 Task: Find the distance between New York City and Montauk Point.
Action: Key pressed ew<Key.space>
Screenshot: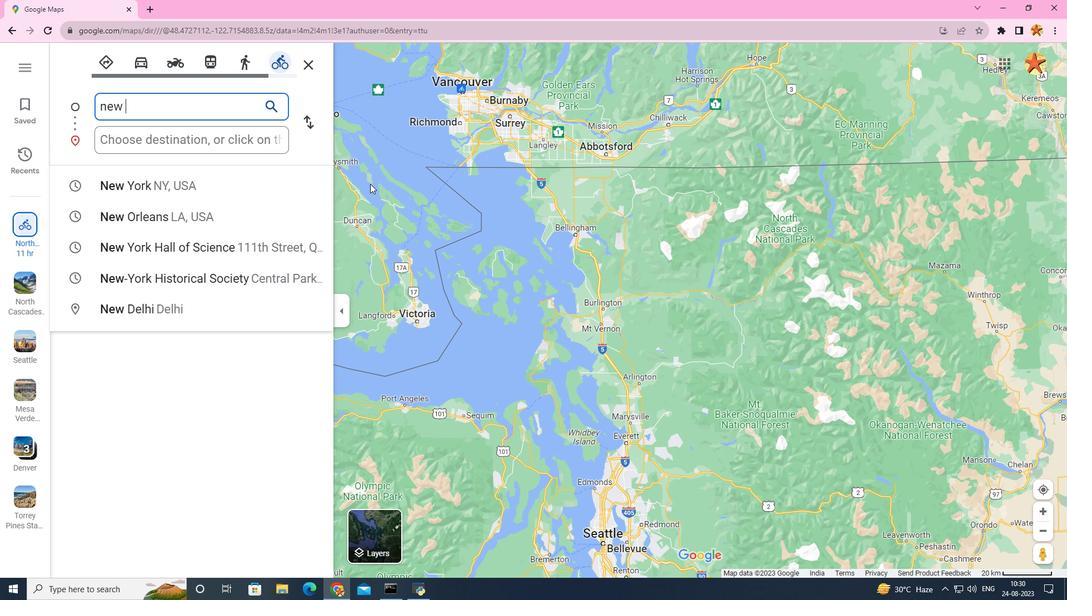 
Action: Mouse moved to (285, 187)
Screenshot: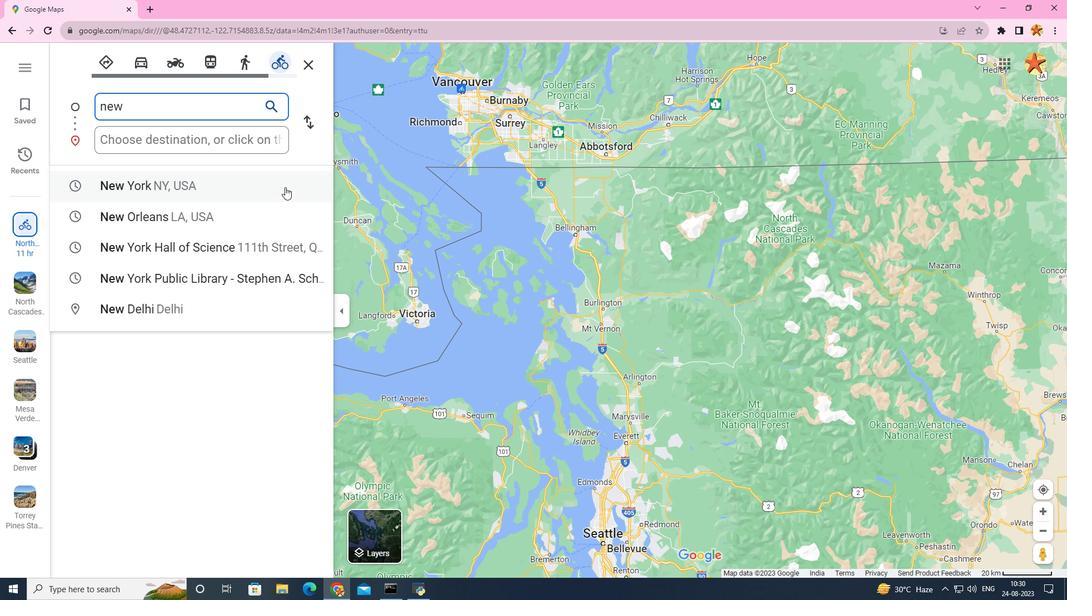 
Action: Mouse pressed left at (285, 187)
Screenshot: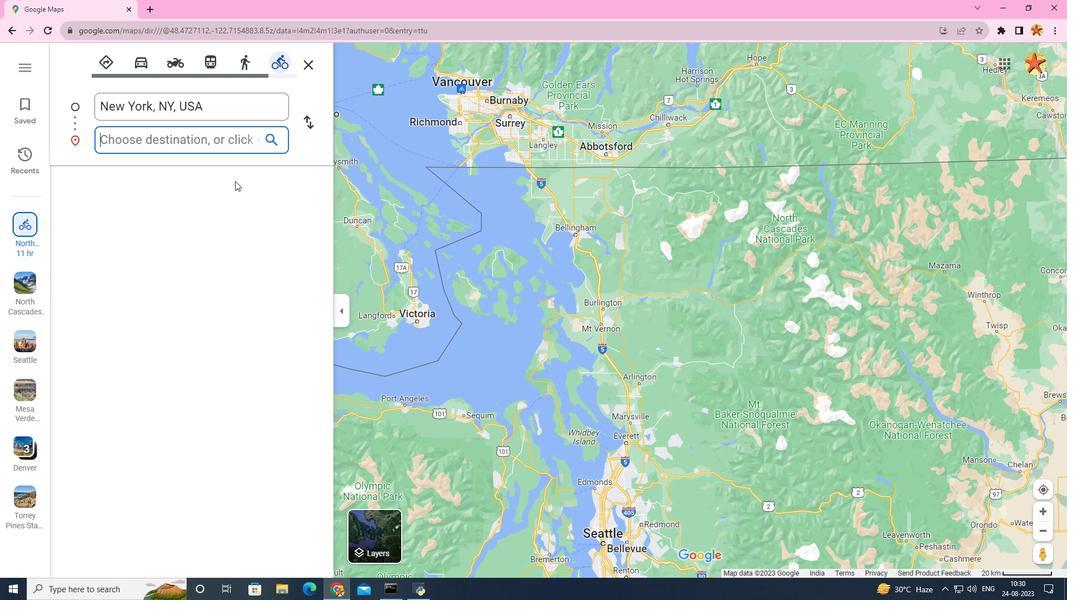 
Action: Mouse moved to (160, 133)
Screenshot: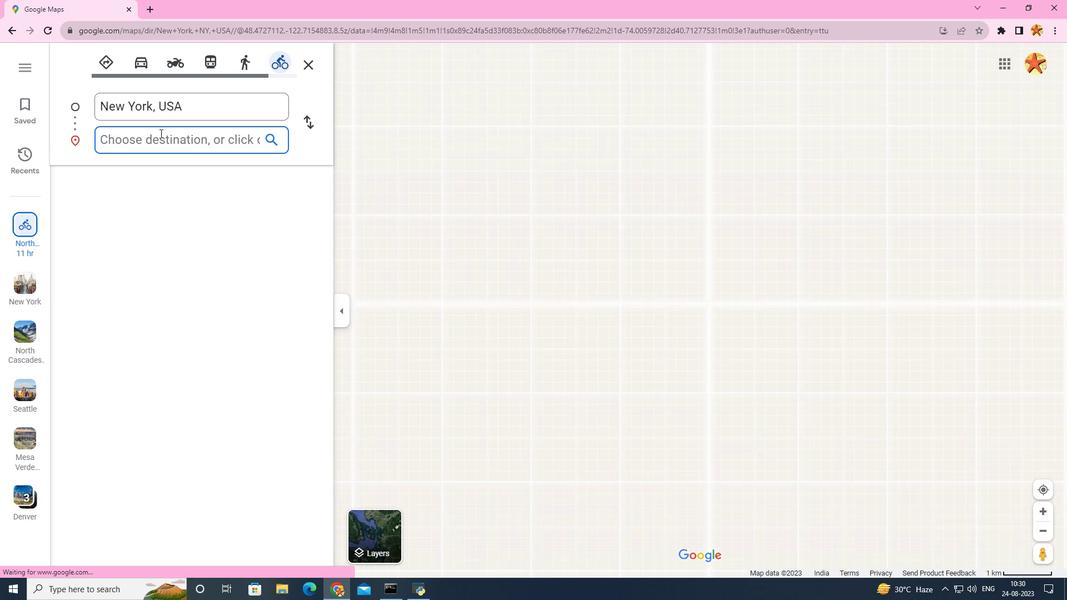 
Action: Mouse pressed left at (160, 133)
Screenshot: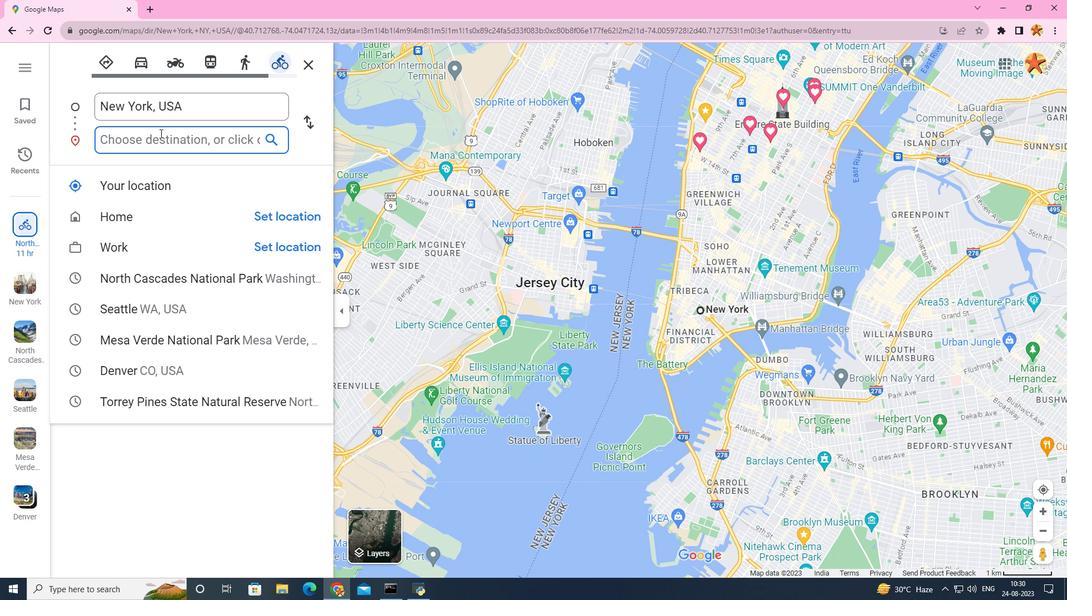 
Action: Key pressed mont
Screenshot: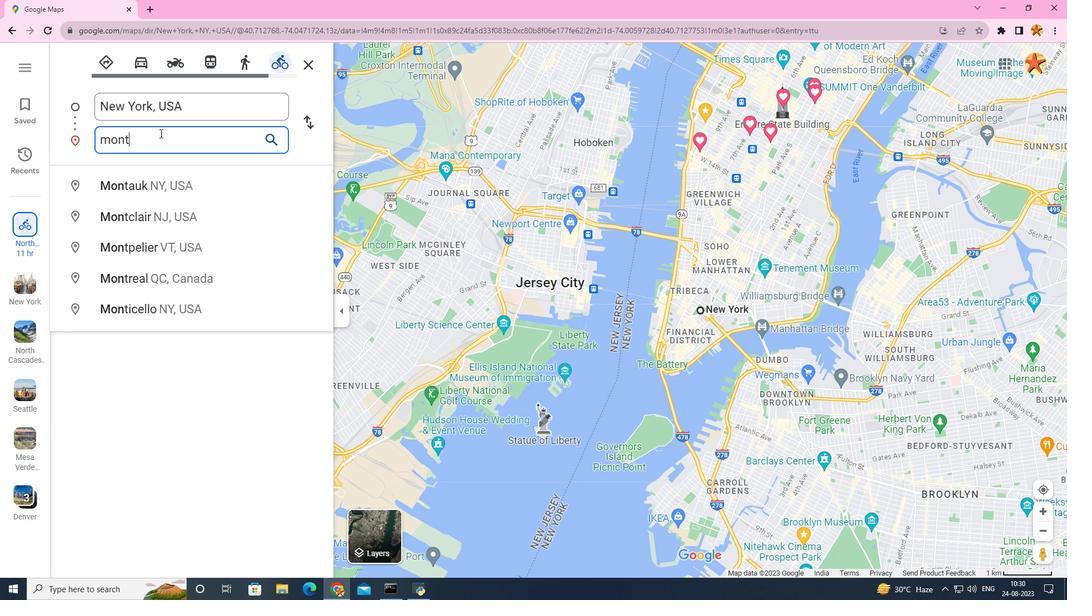 
Action: Mouse moved to (136, 190)
Screenshot: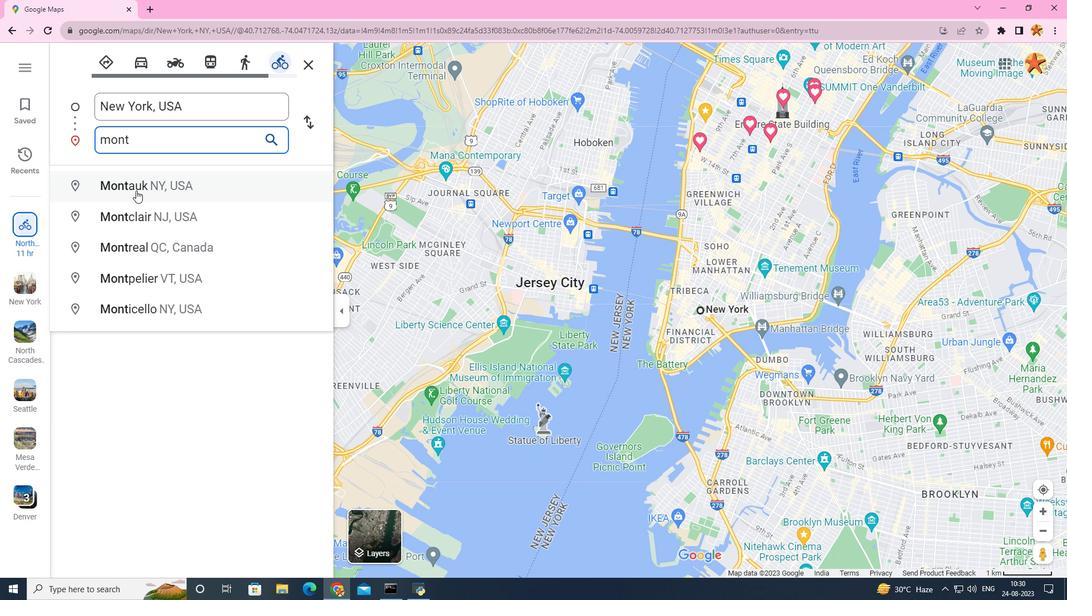 
Action: Mouse pressed left at (136, 190)
Screenshot: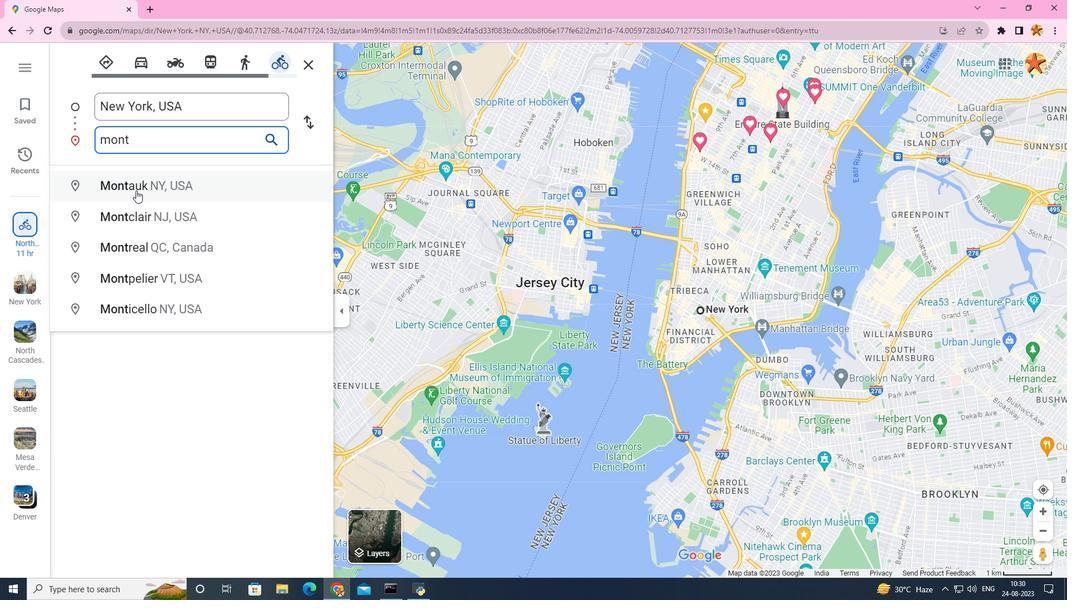 
Action: Mouse moved to (594, 552)
Screenshot: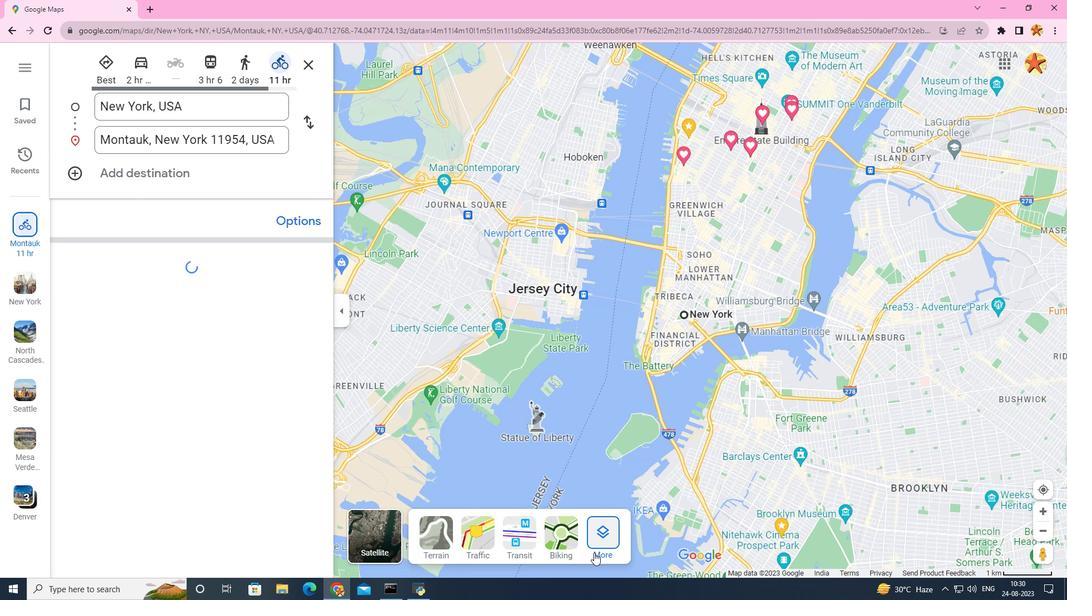 
Action: Mouse pressed left at (594, 552)
Screenshot: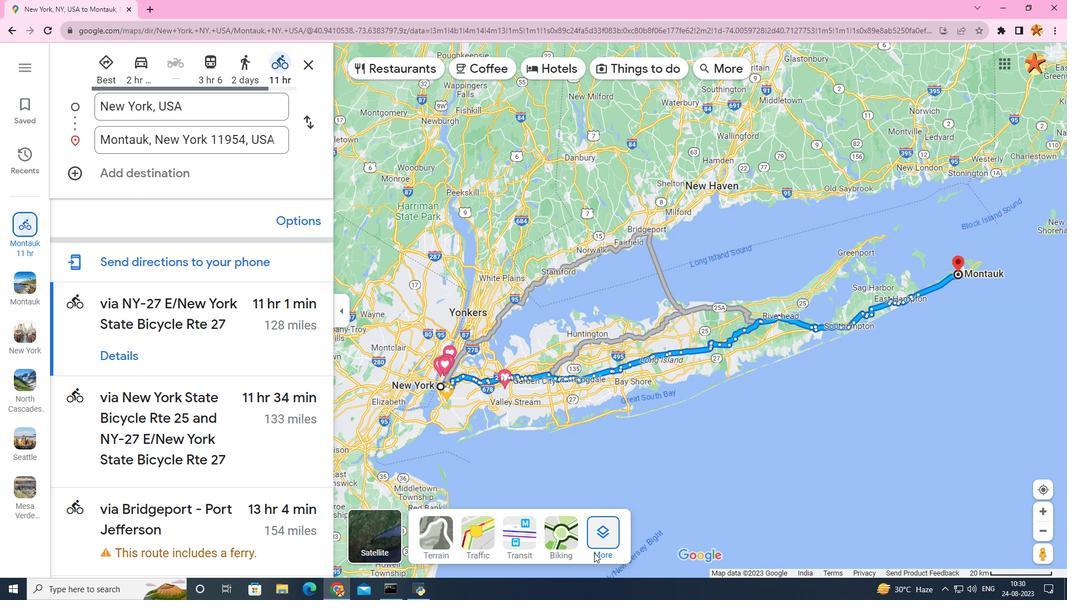 
Action: Mouse moved to (487, 419)
Screenshot: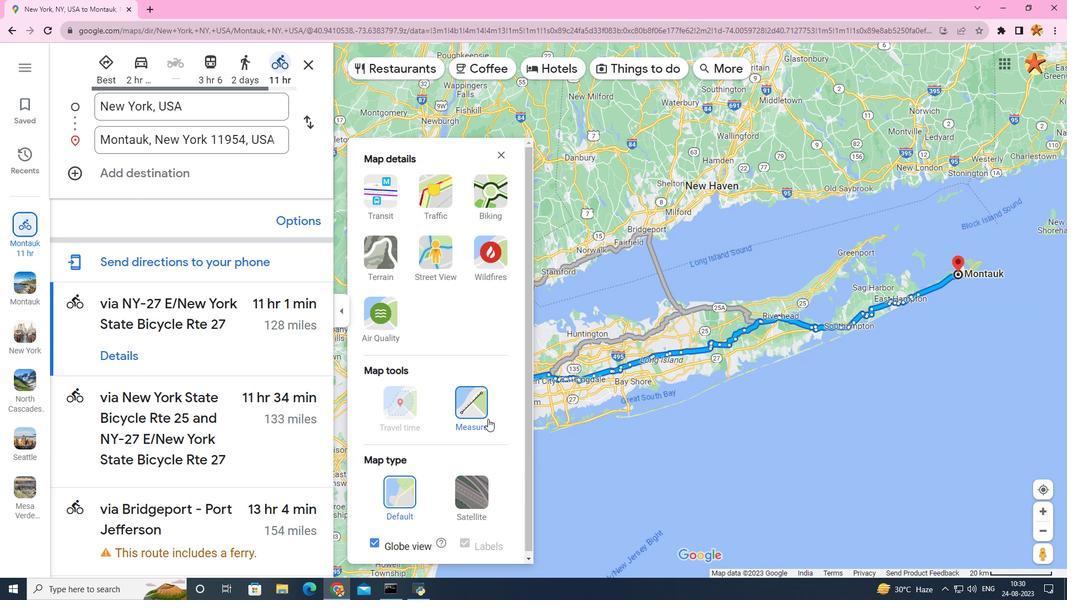 
Action: Mouse pressed left at (487, 419)
Screenshot: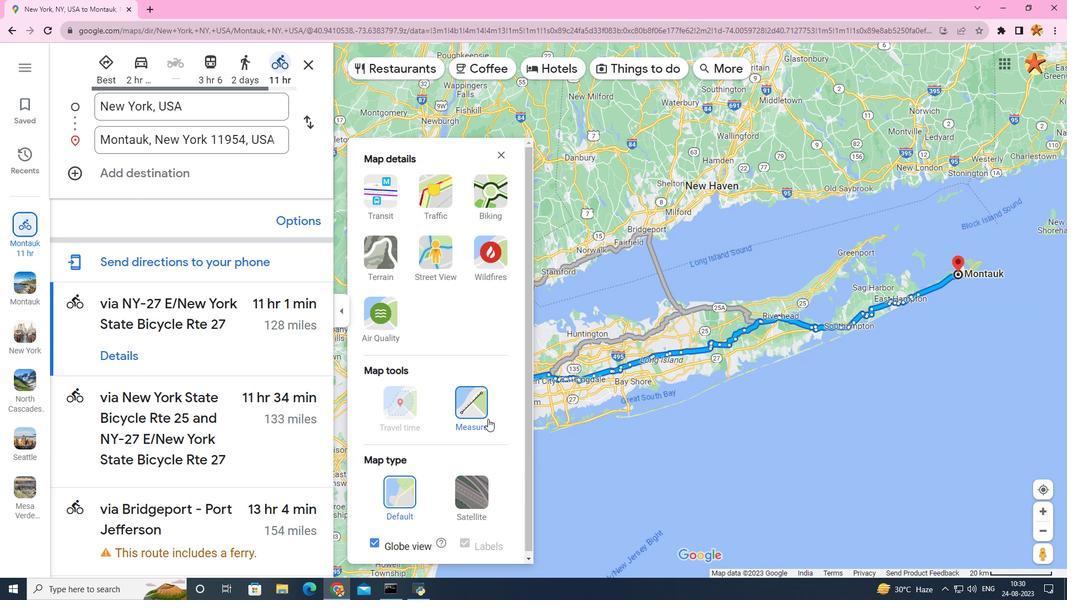 
Action: Mouse moved to (615, 428)
Screenshot: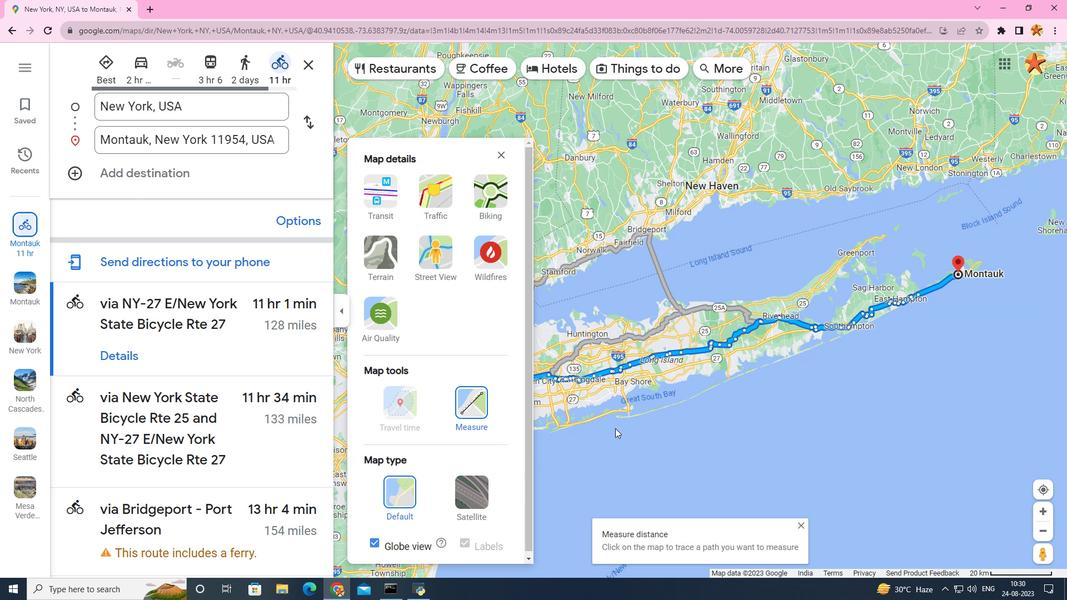 
Action: Mouse scrolled (615, 427) with delta (0, 0)
Screenshot: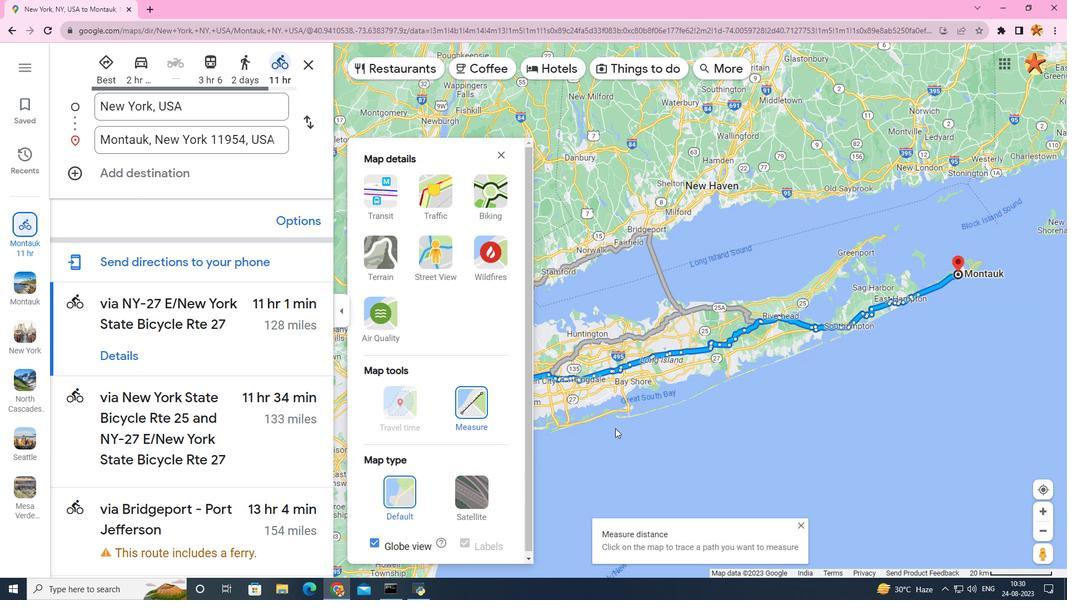 
Action: Mouse scrolled (615, 427) with delta (0, 0)
Screenshot: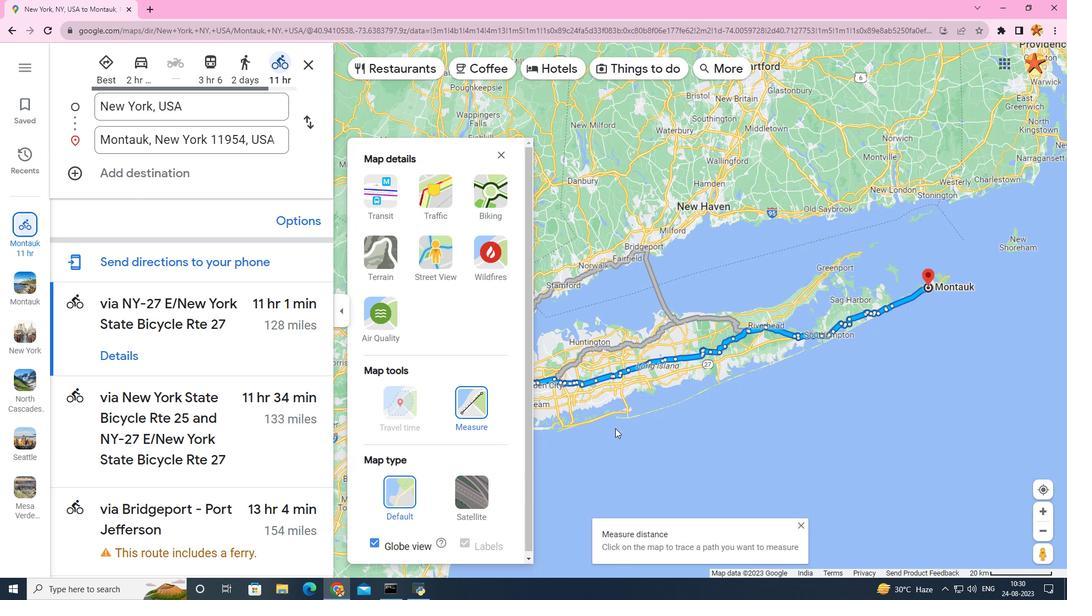 
Action: Mouse scrolled (615, 427) with delta (0, 0)
Screenshot: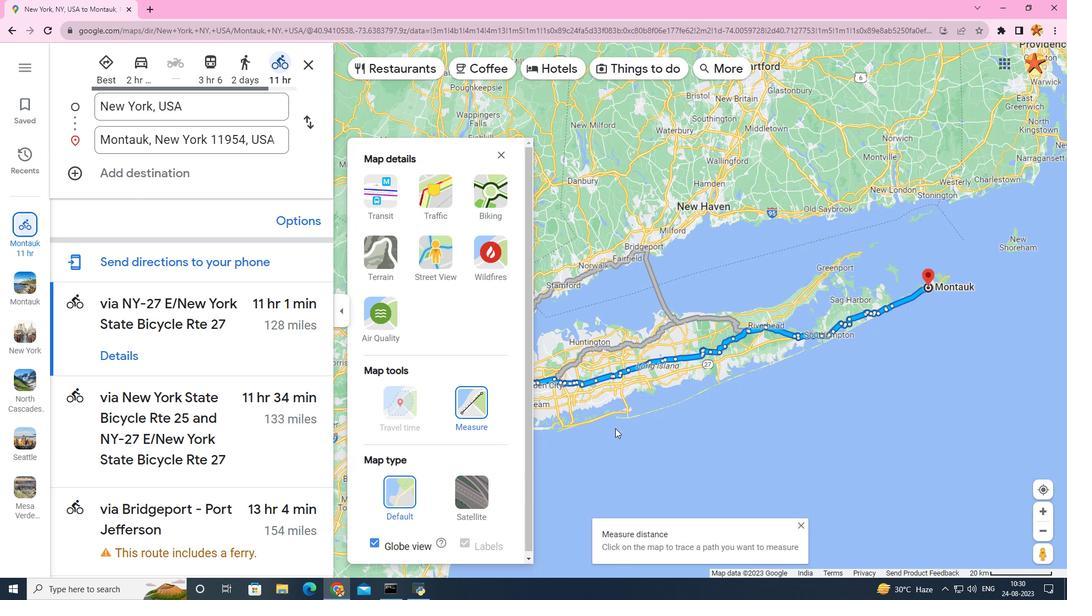 
Action: Mouse scrolled (615, 427) with delta (0, 0)
Screenshot: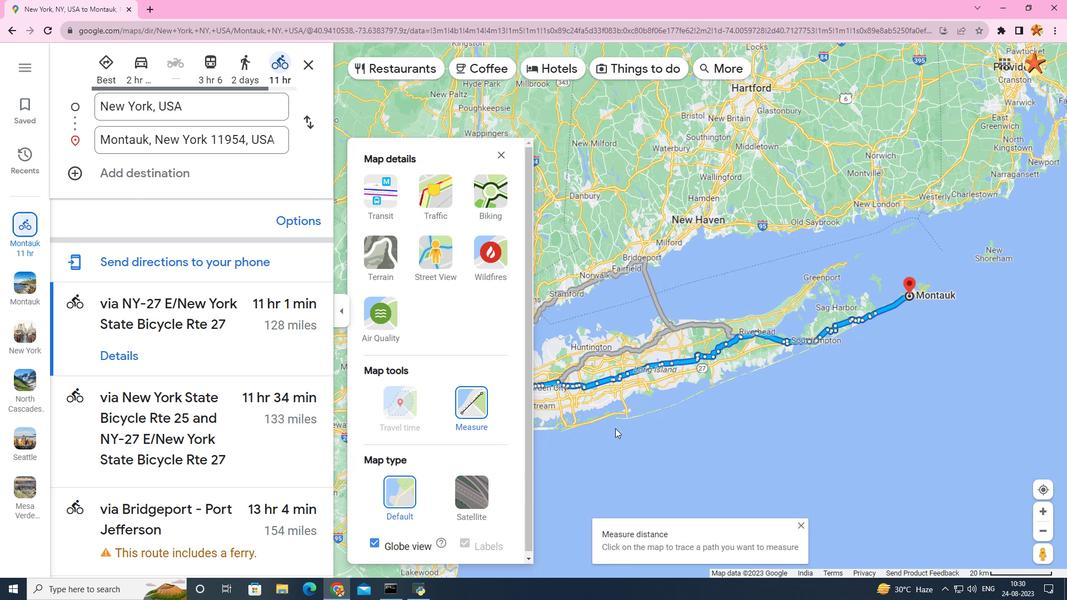 
Action: Mouse scrolled (615, 427) with delta (0, 0)
Screenshot: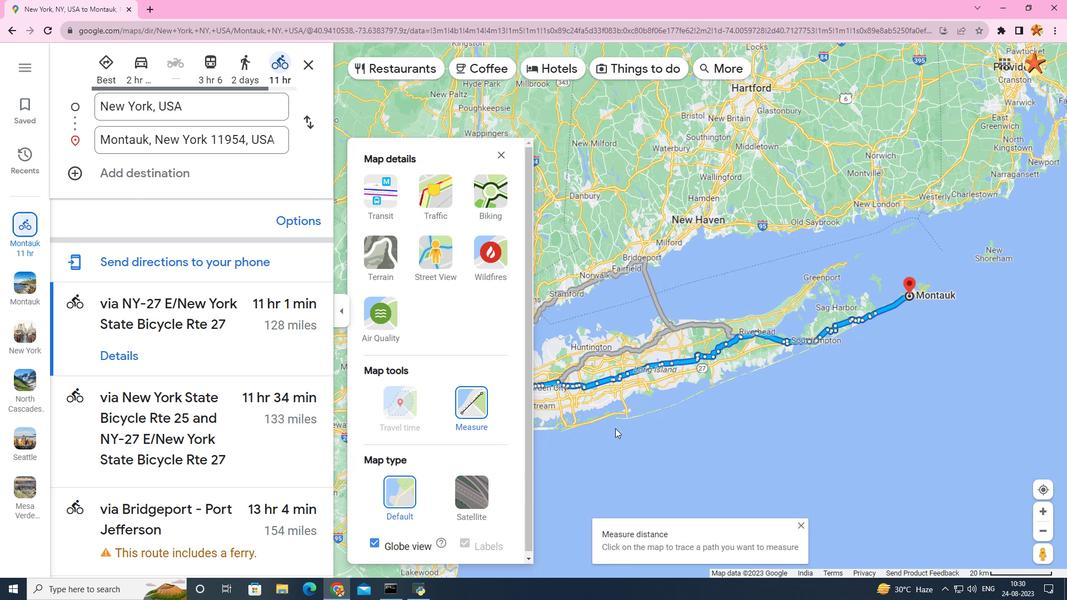 
Action: Mouse moved to (502, 158)
Screenshot: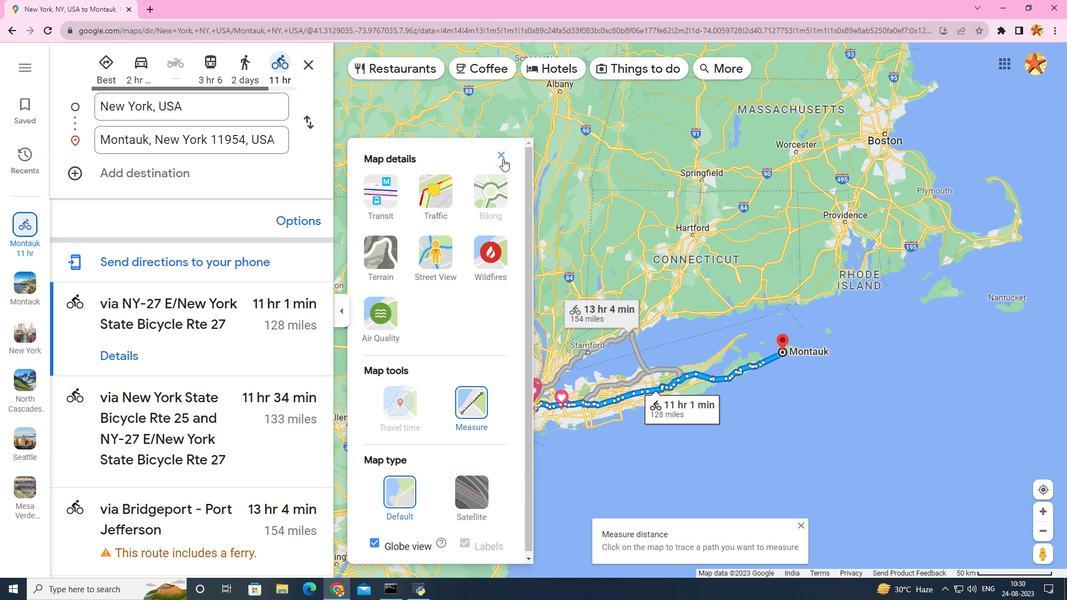 
Action: Mouse pressed left at (502, 158)
Screenshot: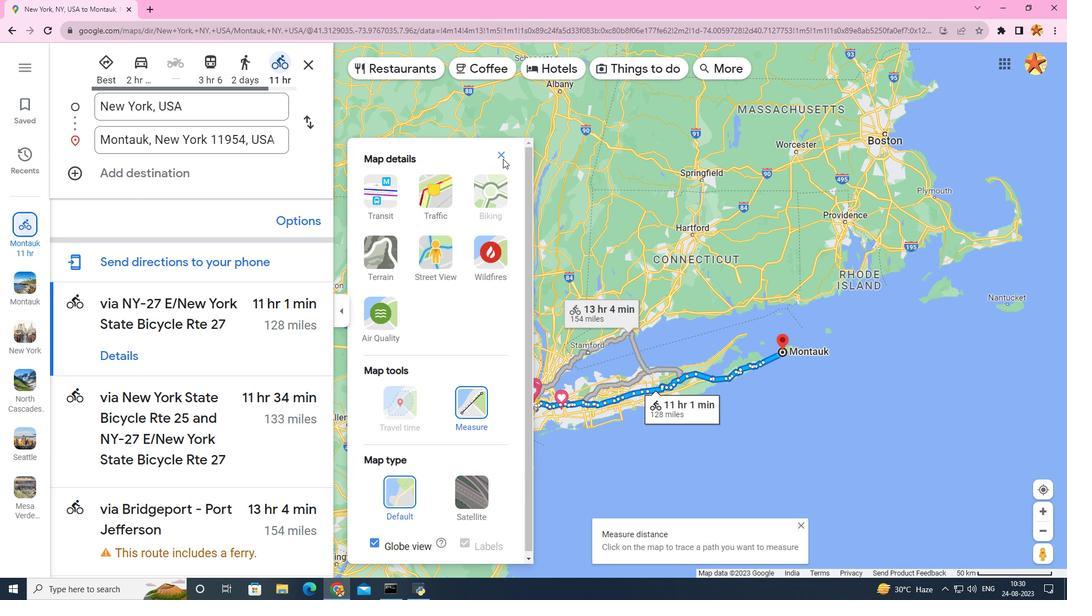 
Action: Mouse moved to (500, 409)
Screenshot: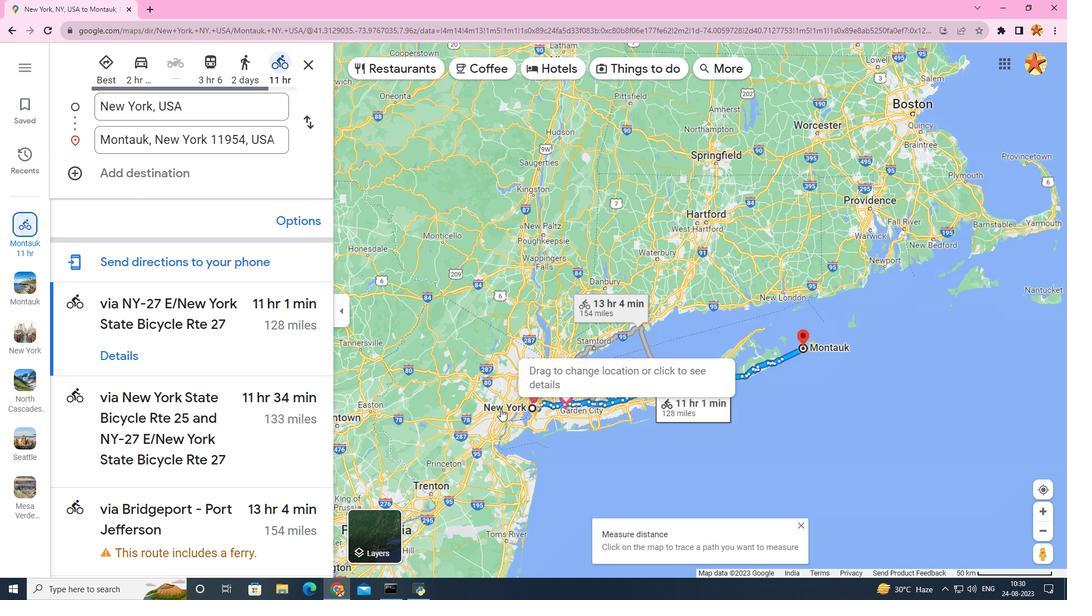 
Action: Mouse scrolled (500, 409) with delta (0, 0)
Screenshot: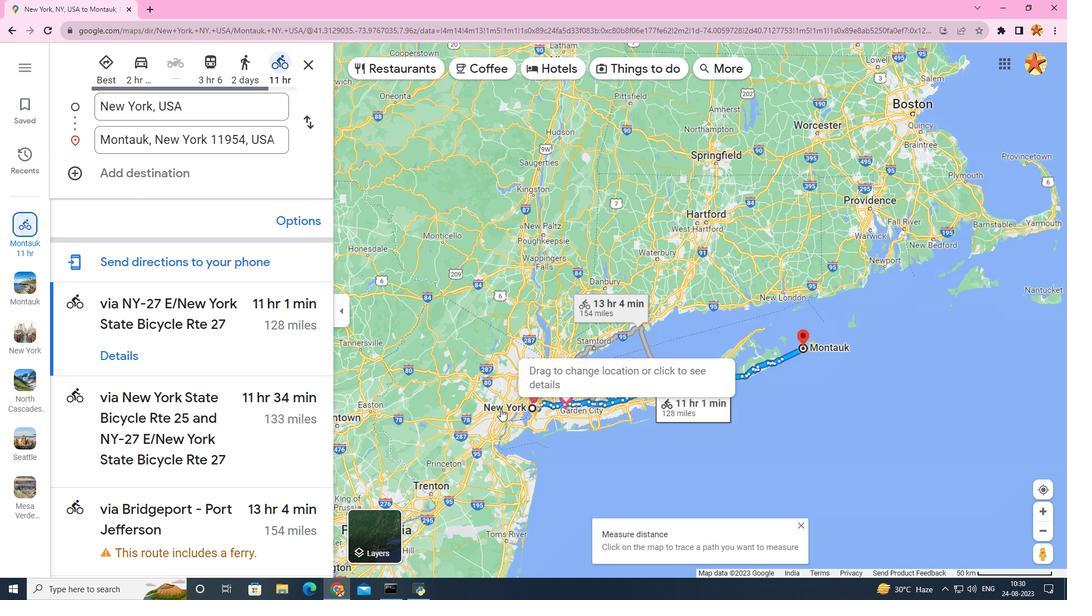 
Action: Mouse moved to (500, 409)
Screenshot: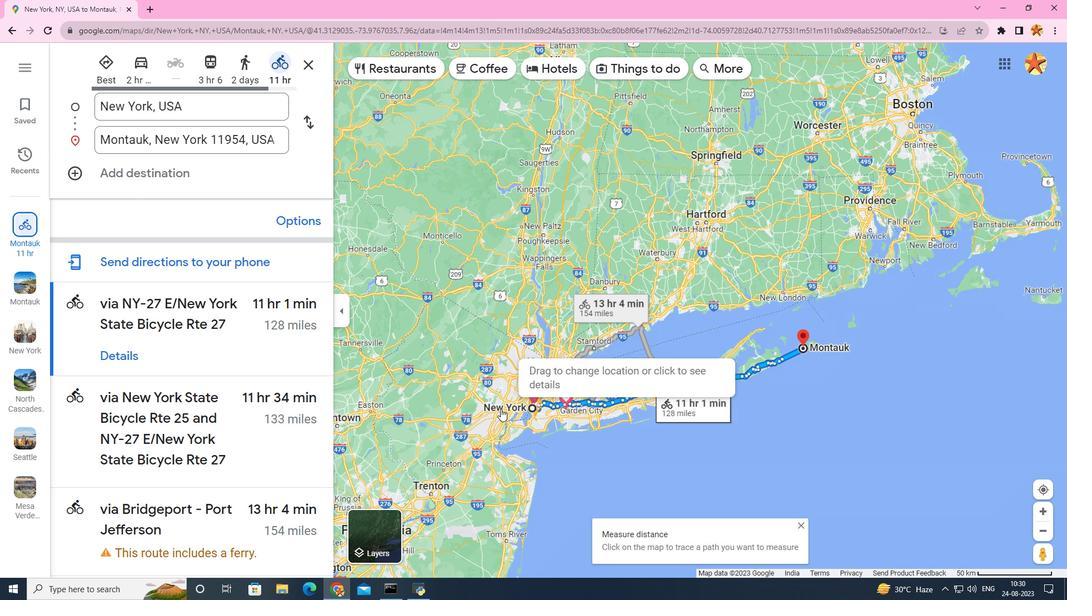 
Action: Mouse scrolled (500, 409) with delta (0, 0)
Screenshot: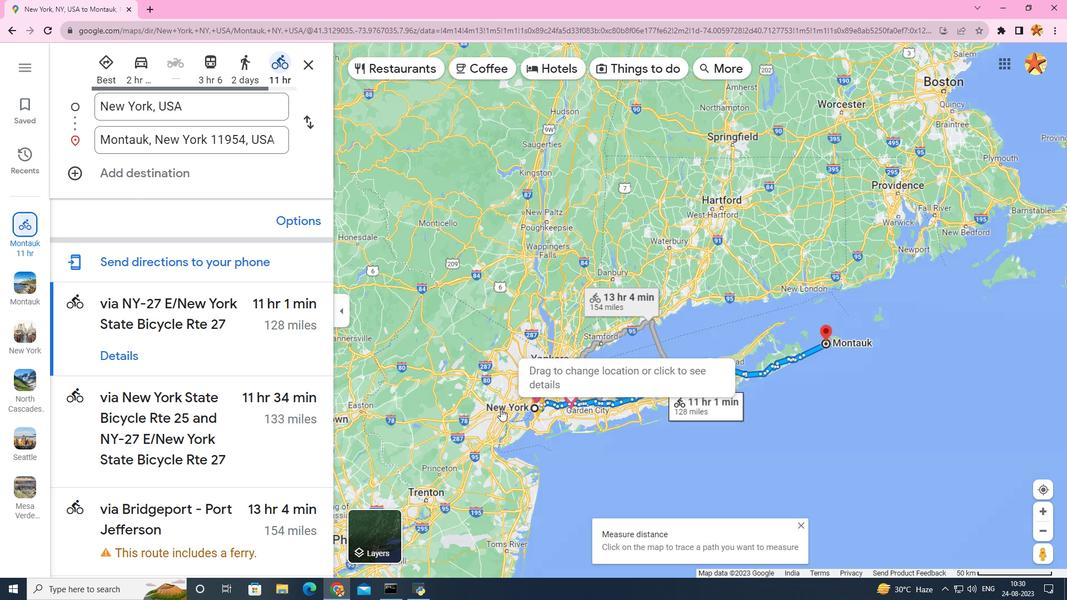 
Action: Mouse moved to (542, 406)
Screenshot: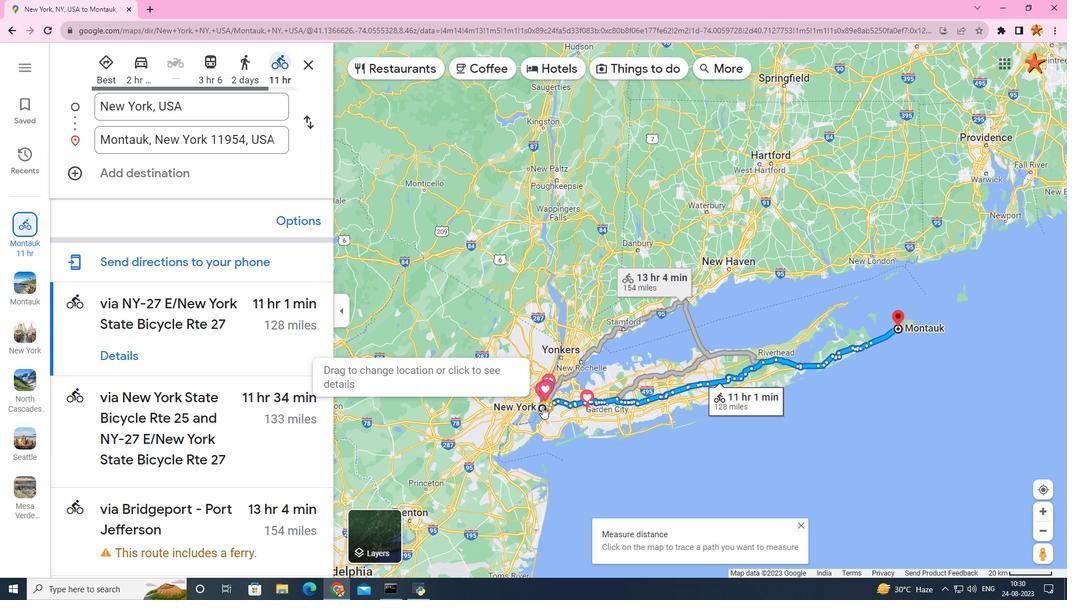 
Action: Mouse pressed left at (542, 406)
Screenshot: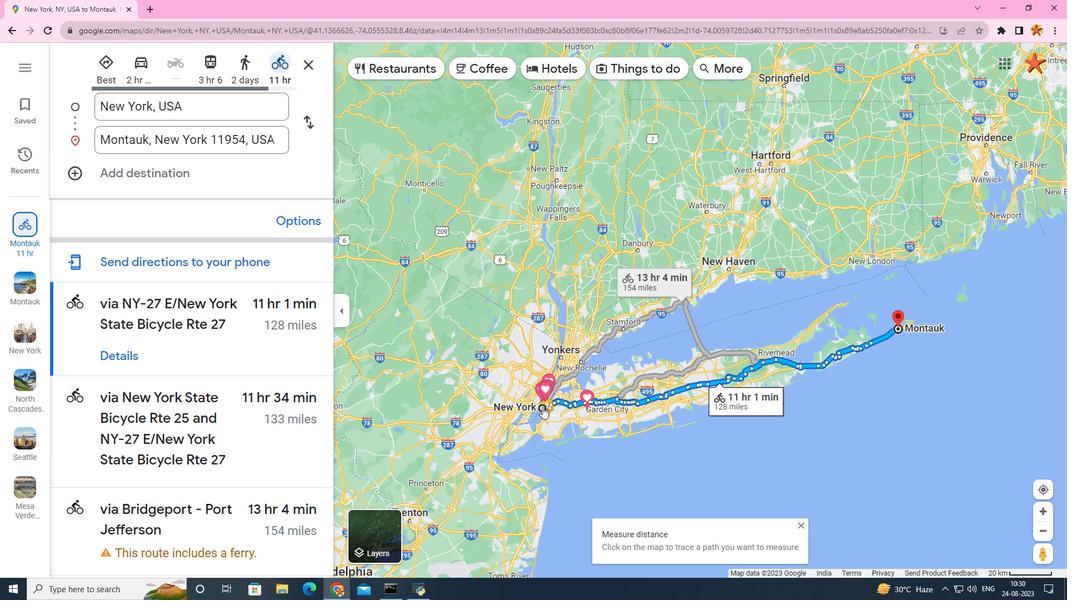
Action: Mouse moved to (898, 326)
Screenshot: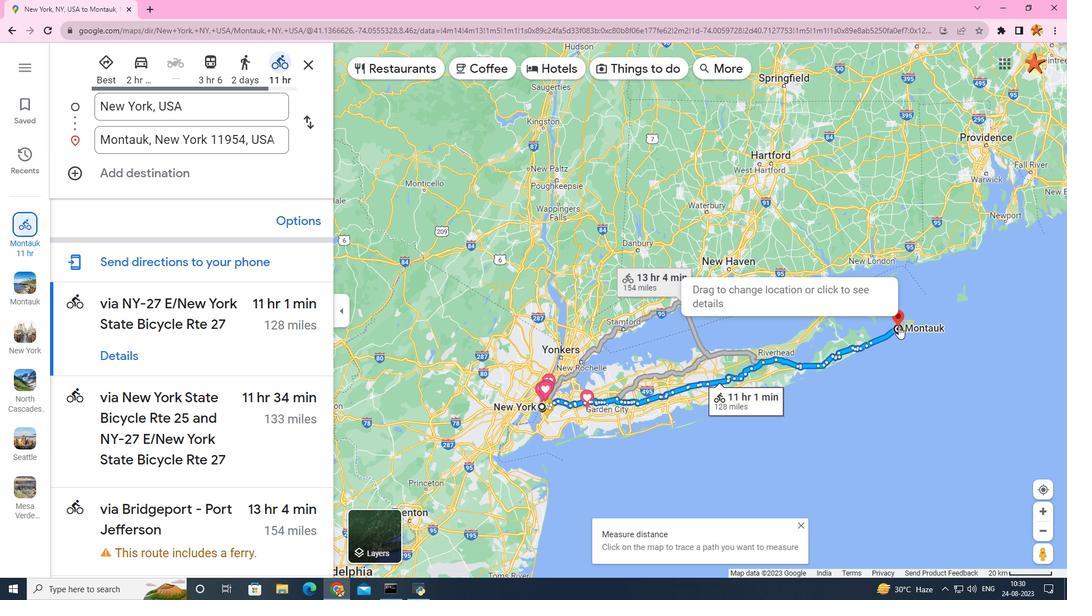 
Action: Mouse pressed left at (898, 326)
Screenshot: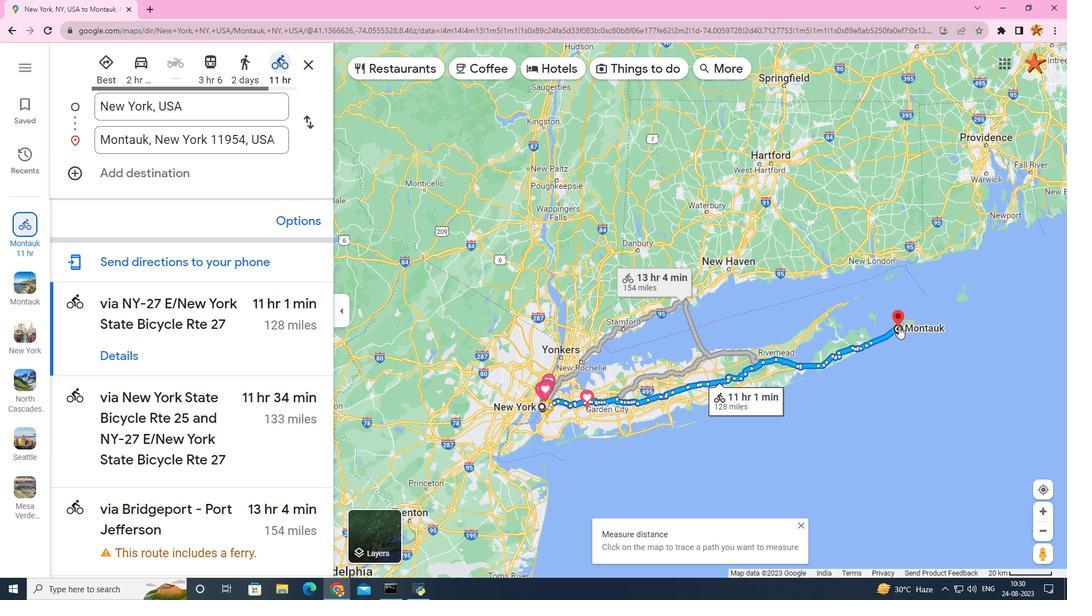 
Action: Mouse moved to (745, 303)
Screenshot: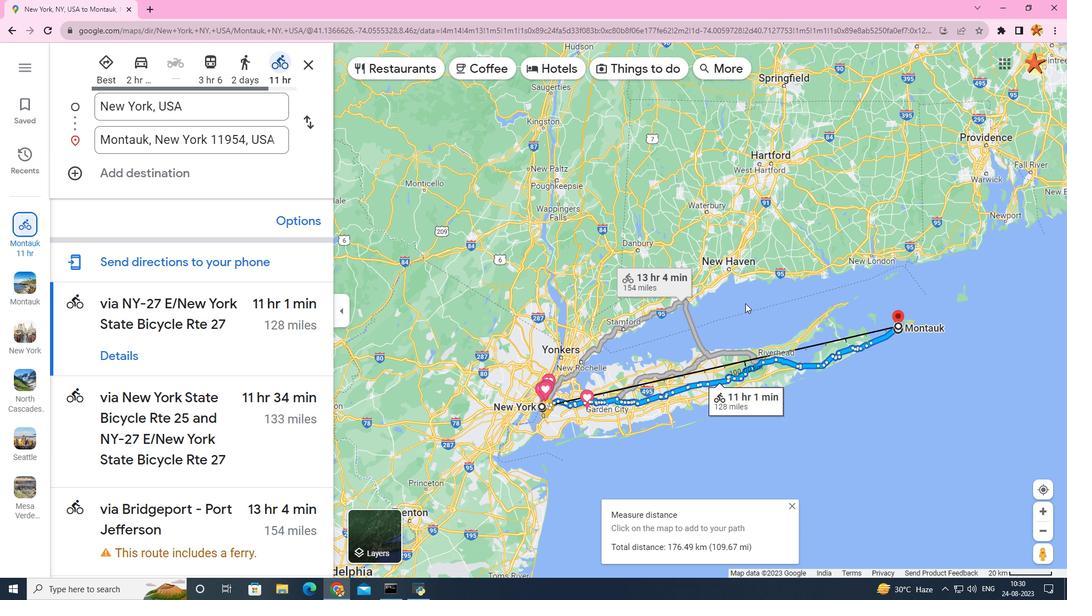 
Action: Mouse scrolled (745, 302) with delta (0, 0)
Screenshot: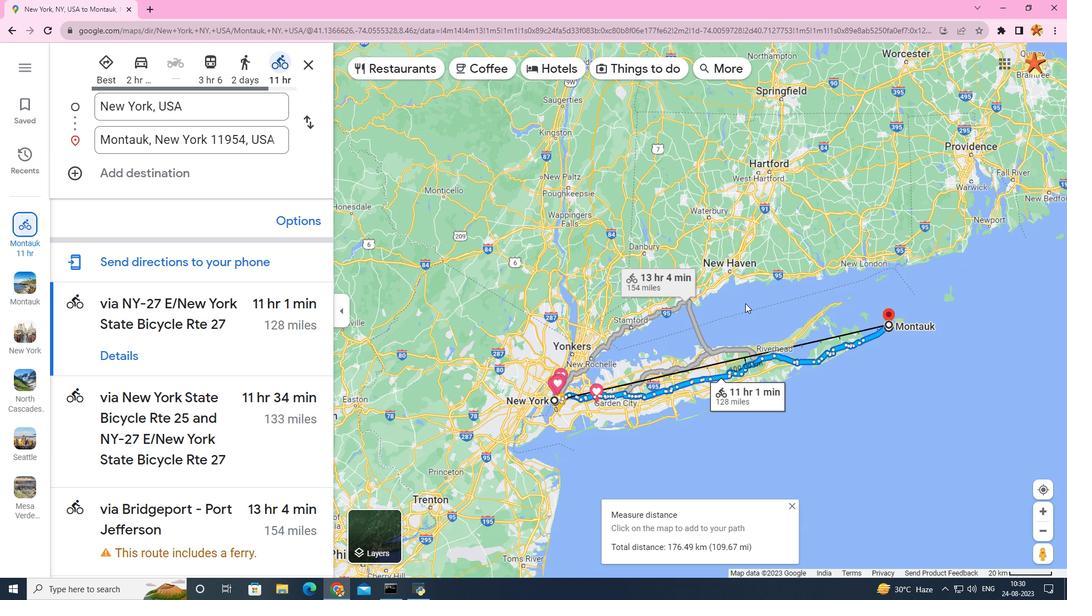 
Action: Mouse scrolled (745, 302) with delta (0, 0)
Screenshot: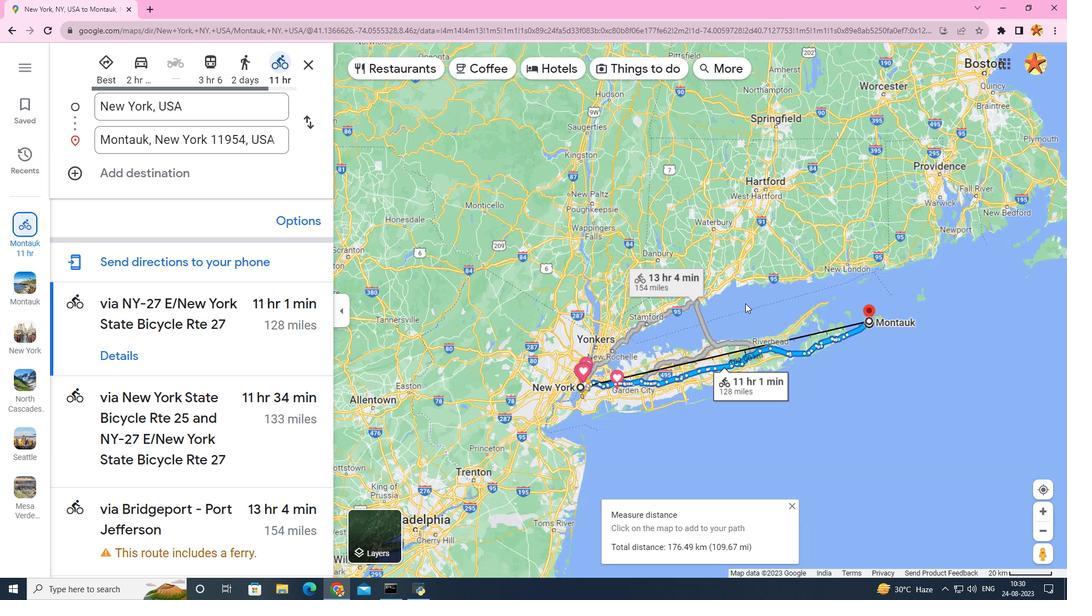 
Action: Mouse scrolled (745, 304) with delta (0, 0)
Screenshot: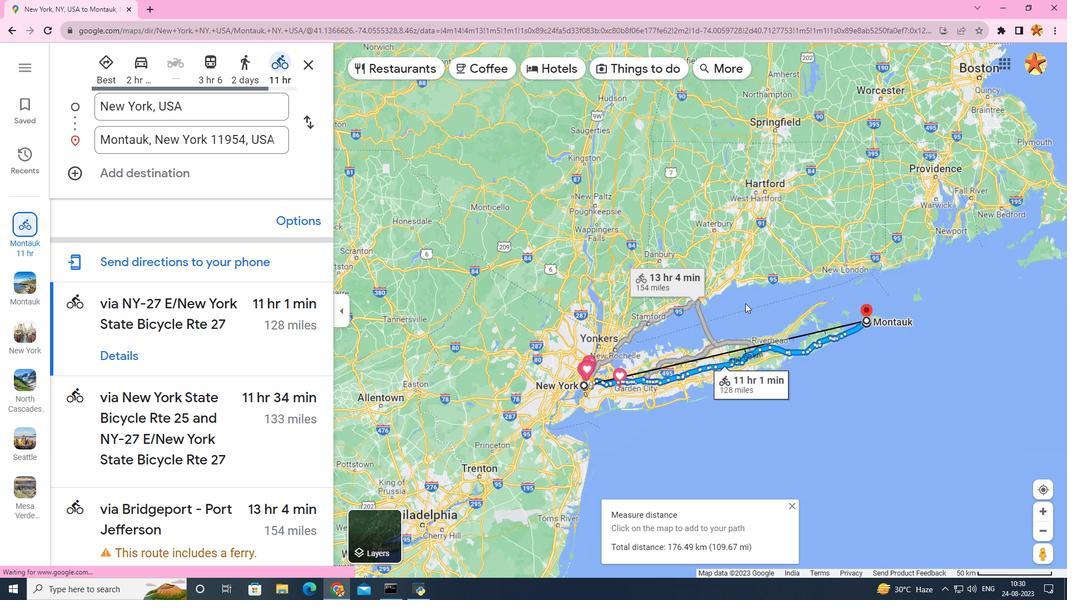 
Action: Mouse scrolled (745, 304) with delta (0, 0)
Screenshot: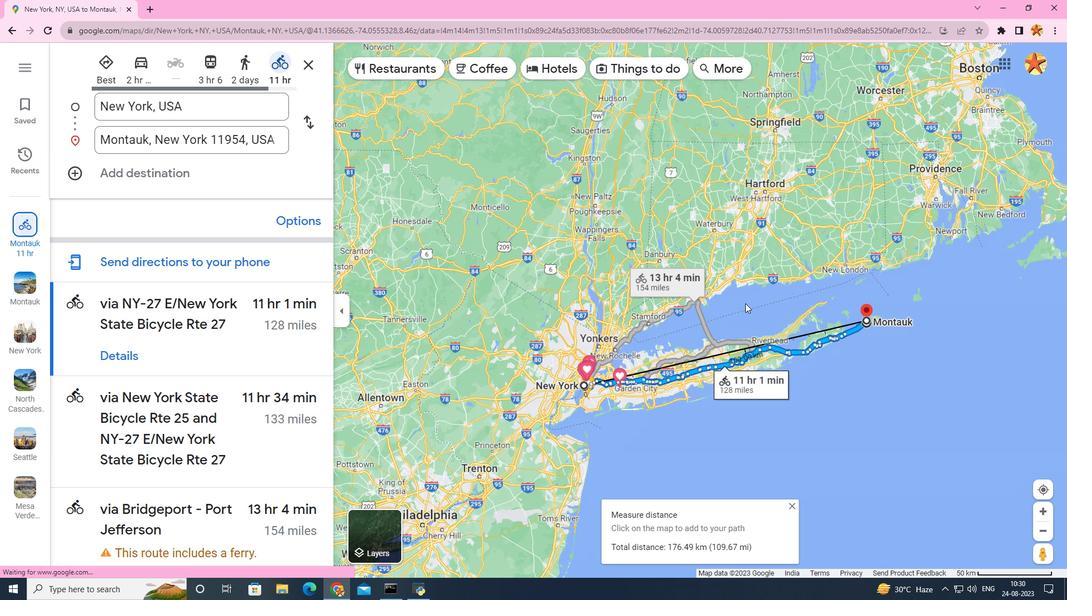 
Action: Mouse scrolled (745, 304) with delta (0, 0)
Screenshot: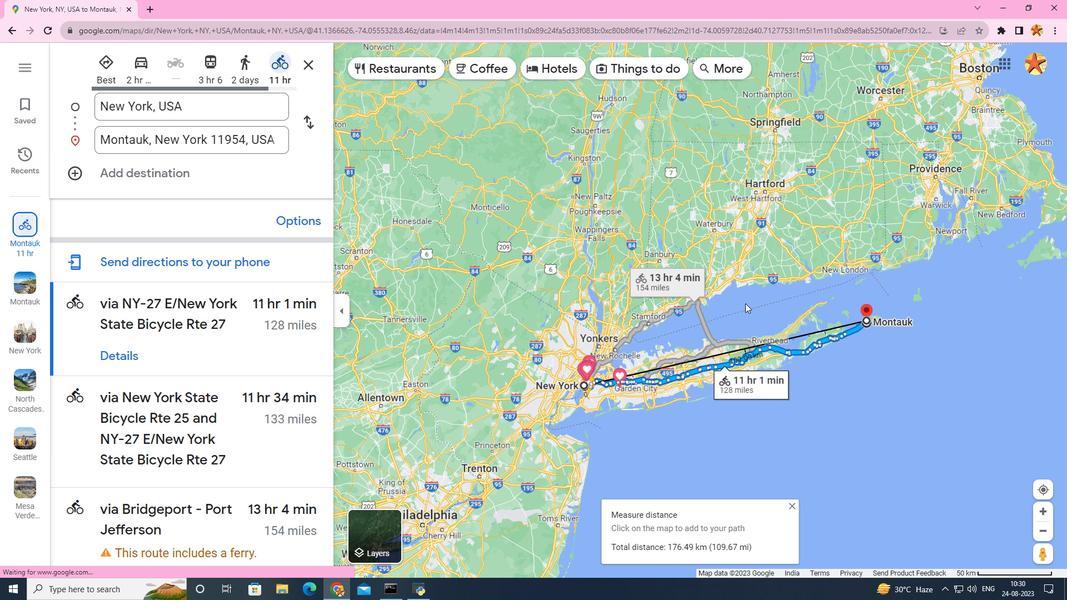 
